 Task: Select April as the start month.
Action: Mouse moved to (667, 85)
Screenshot: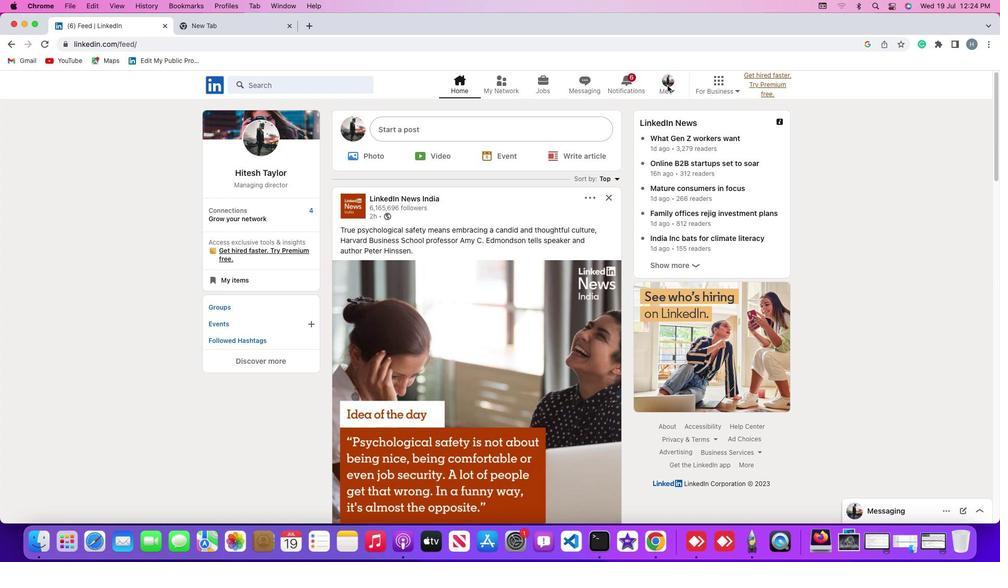 
Action: Mouse pressed left at (667, 85)
Screenshot: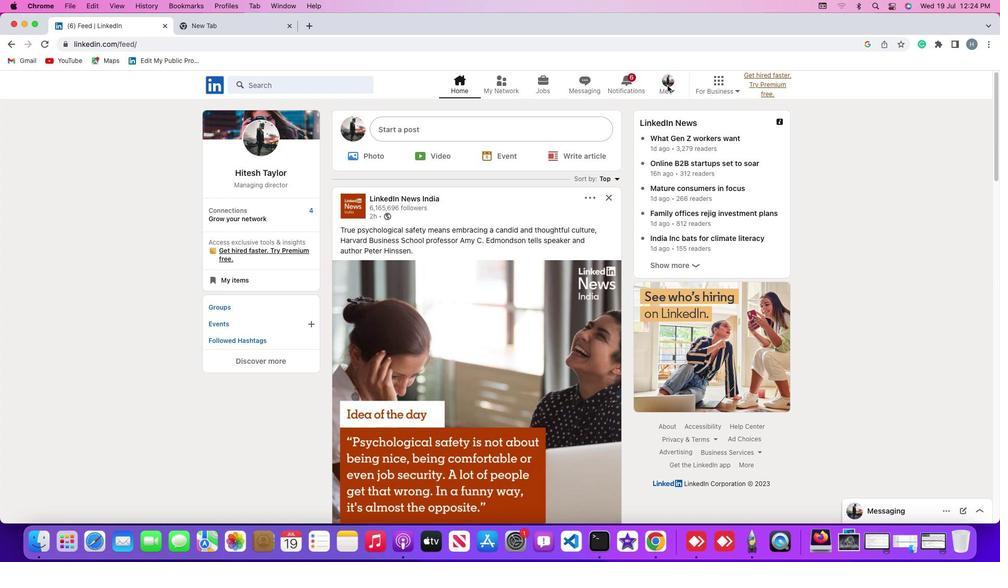 
Action: Mouse moved to (674, 88)
Screenshot: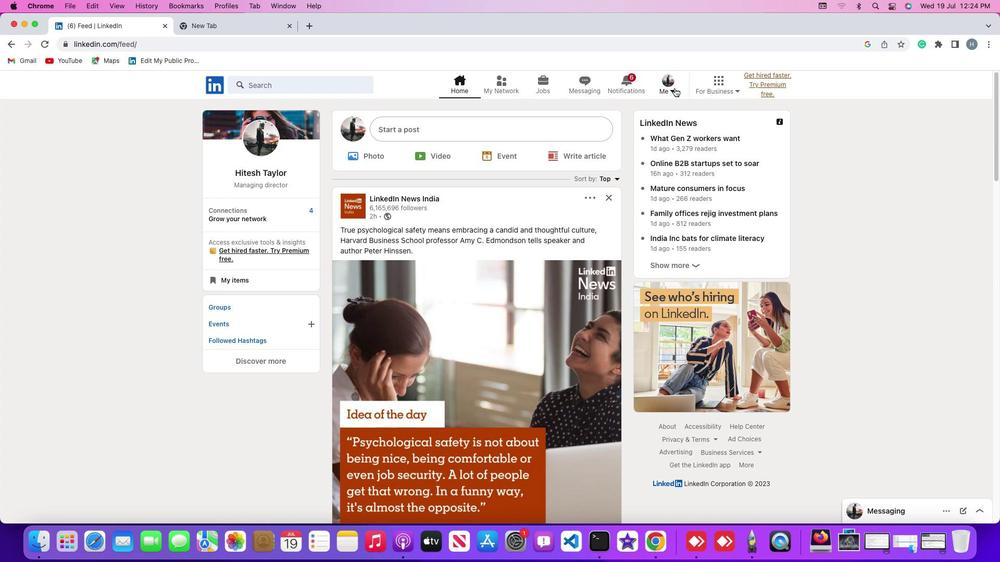 
Action: Mouse pressed left at (674, 88)
Screenshot: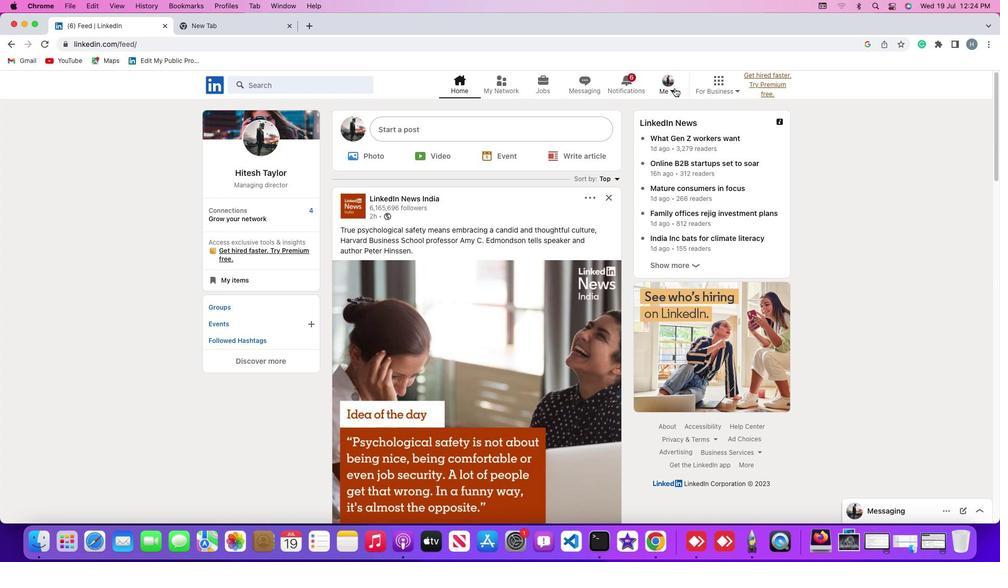 
Action: Mouse moved to (663, 143)
Screenshot: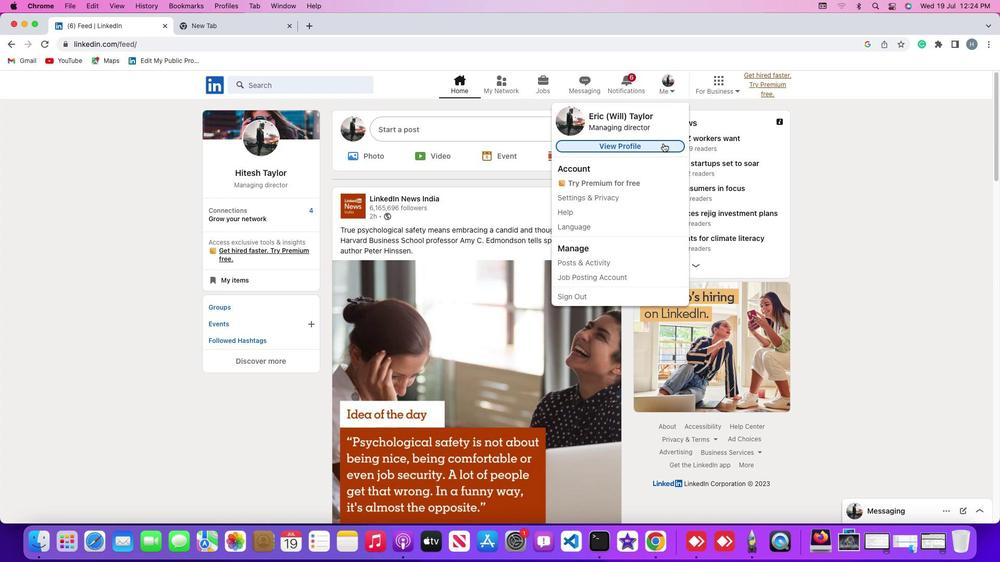 
Action: Mouse pressed left at (663, 143)
Screenshot: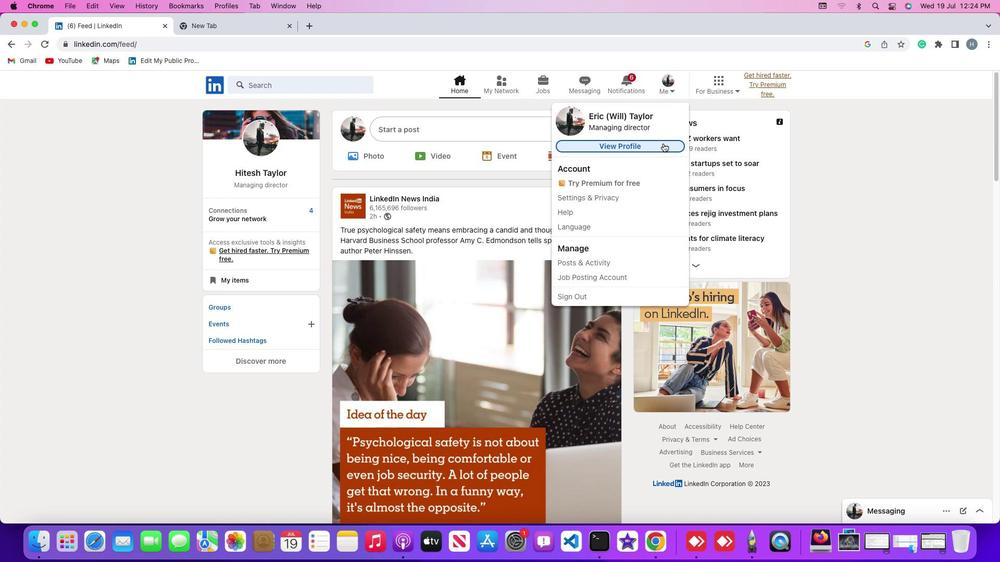 
Action: Mouse moved to (604, 229)
Screenshot: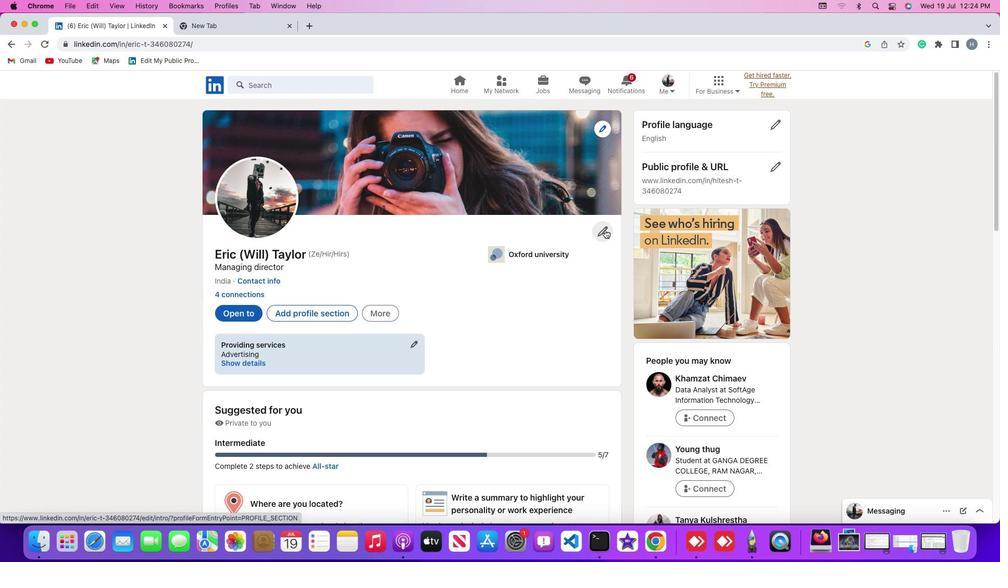 
Action: Mouse pressed left at (604, 229)
Screenshot: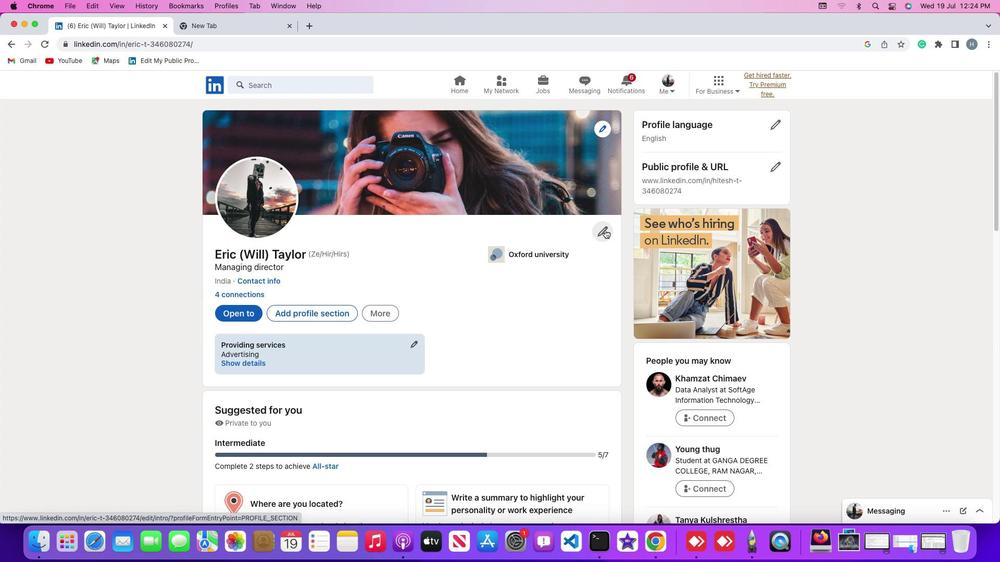 
Action: Mouse moved to (548, 308)
Screenshot: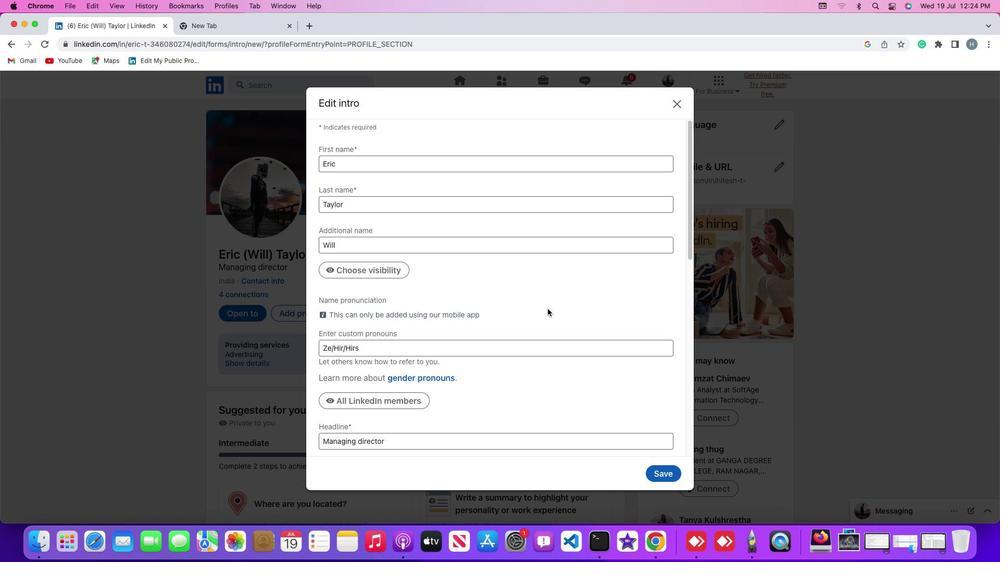 
Action: Mouse scrolled (548, 308) with delta (0, 0)
Screenshot: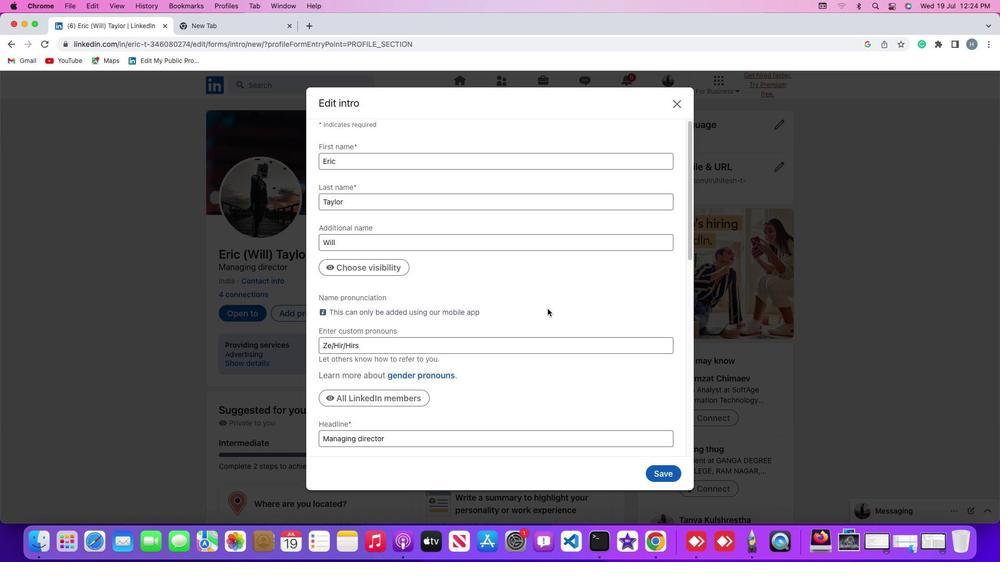 
Action: Mouse scrolled (548, 308) with delta (0, 0)
Screenshot: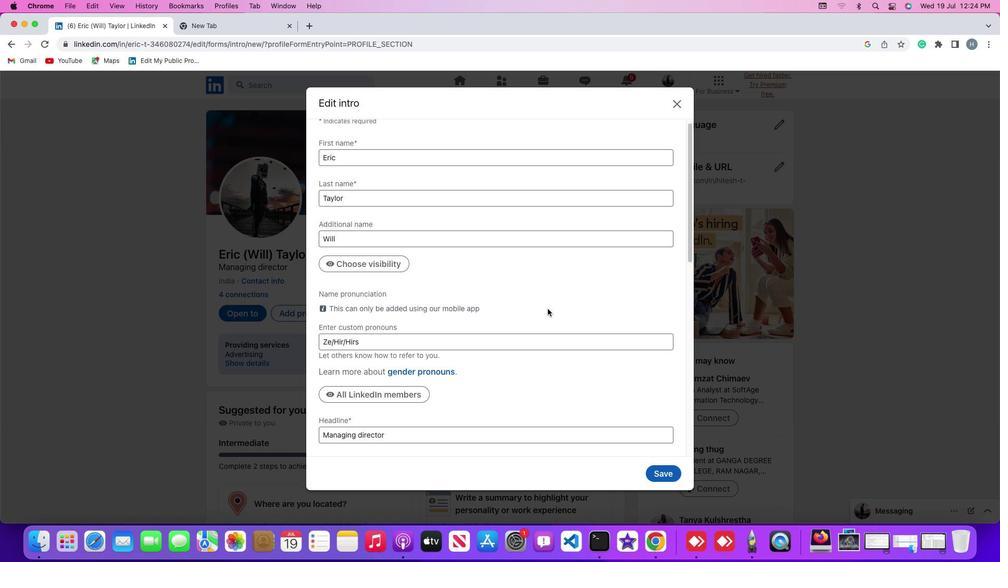 
Action: Mouse scrolled (548, 308) with delta (0, -1)
Screenshot: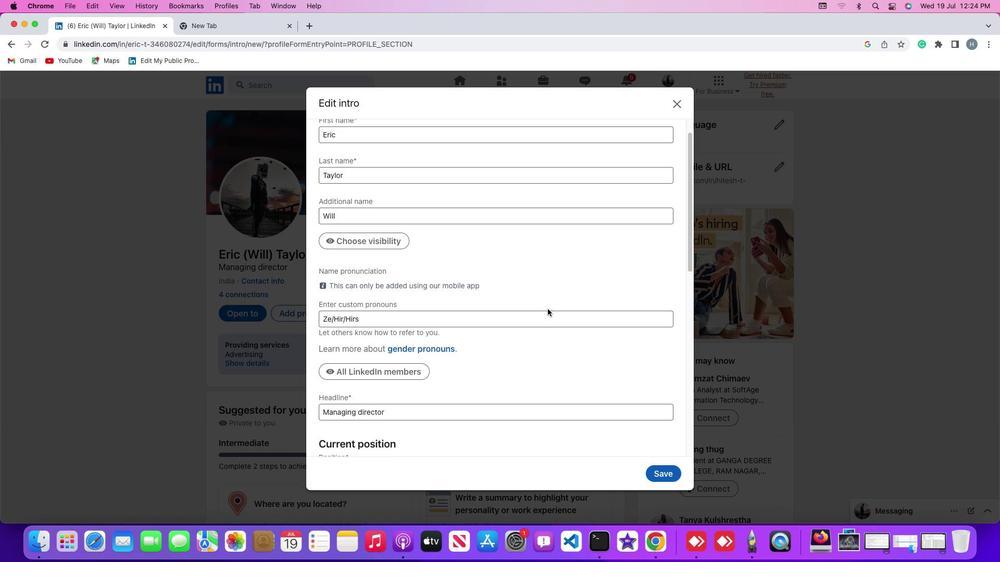 
Action: Mouse scrolled (548, 308) with delta (0, 0)
Screenshot: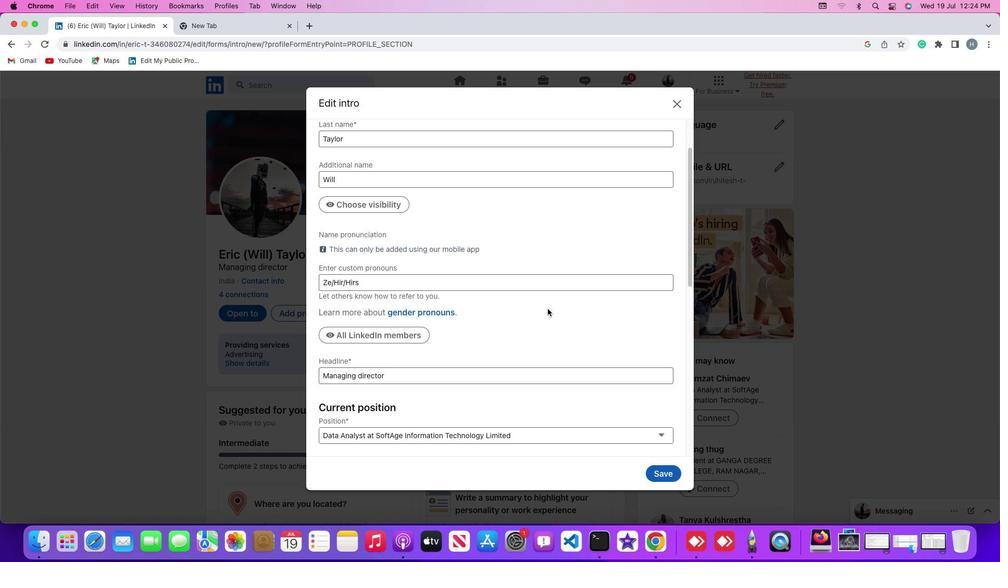 
Action: Mouse scrolled (548, 308) with delta (0, 0)
Screenshot: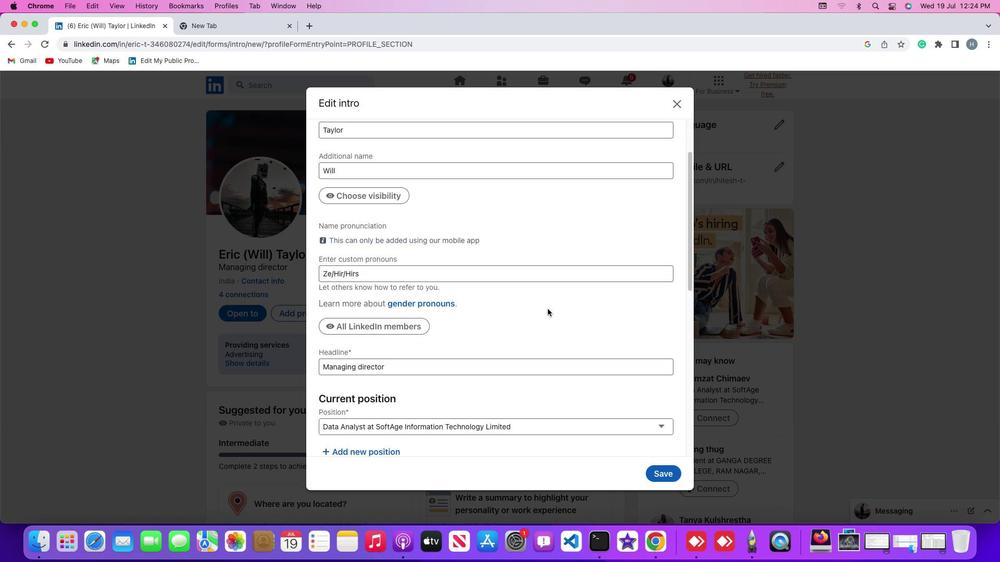 
Action: Mouse scrolled (548, 308) with delta (0, -1)
Screenshot: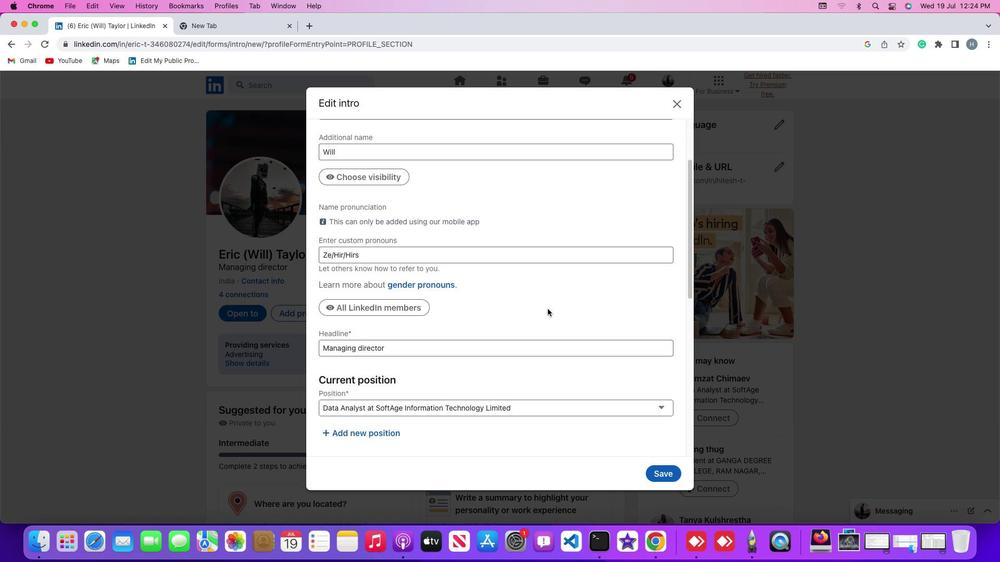 
Action: Mouse scrolled (548, 308) with delta (0, 0)
Screenshot: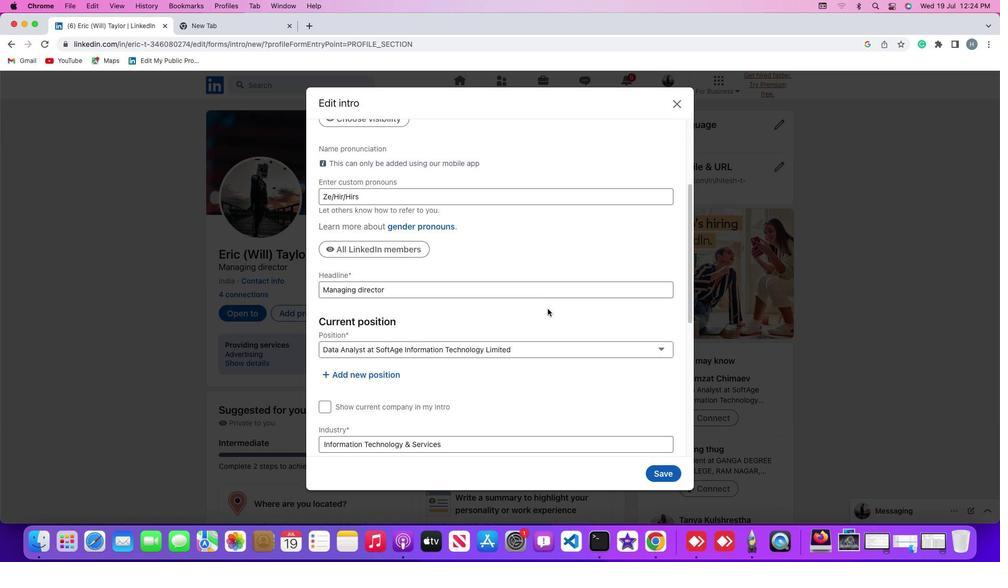 
Action: Mouse scrolled (548, 308) with delta (0, 0)
Screenshot: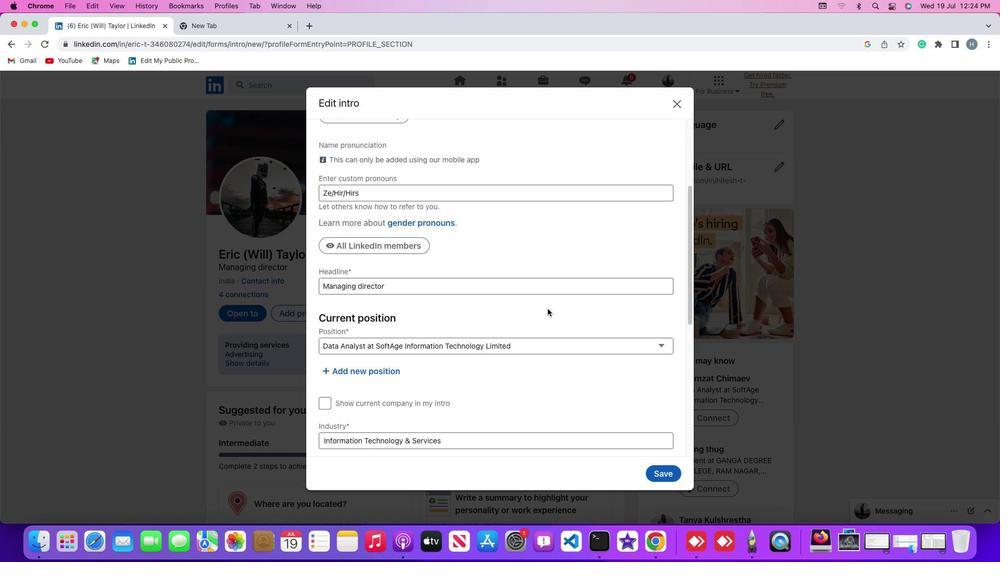 
Action: Mouse moved to (378, 357)
Screenshot: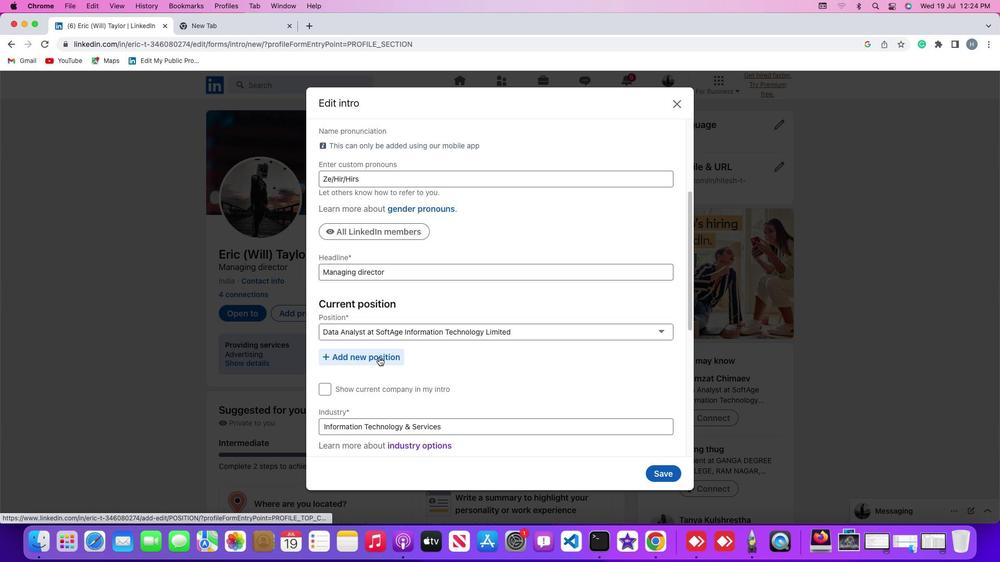
Action: Mouse pressed left at (378, 357)
Screenshot: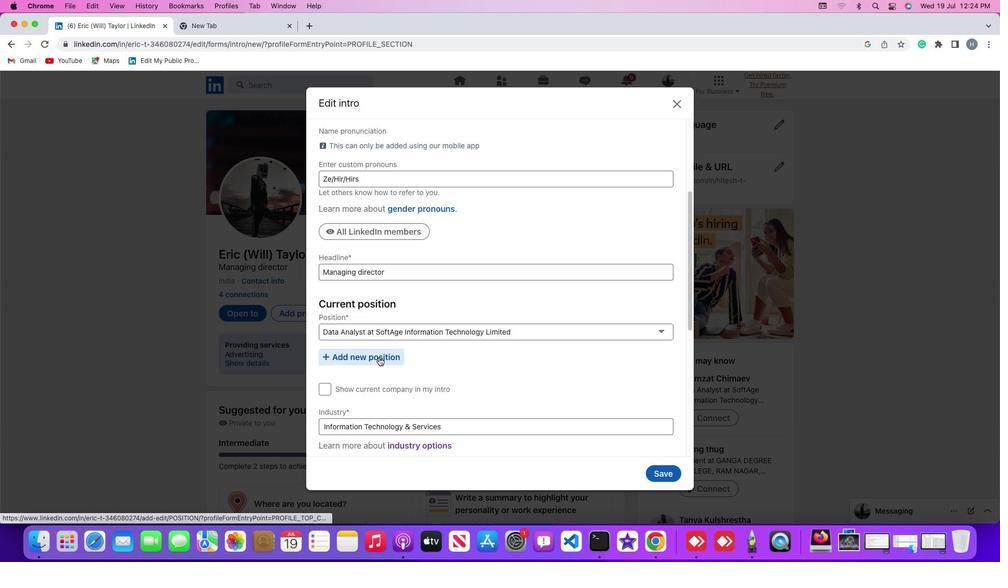 
Action: Mouse moved to (554, 292)
Screenshot: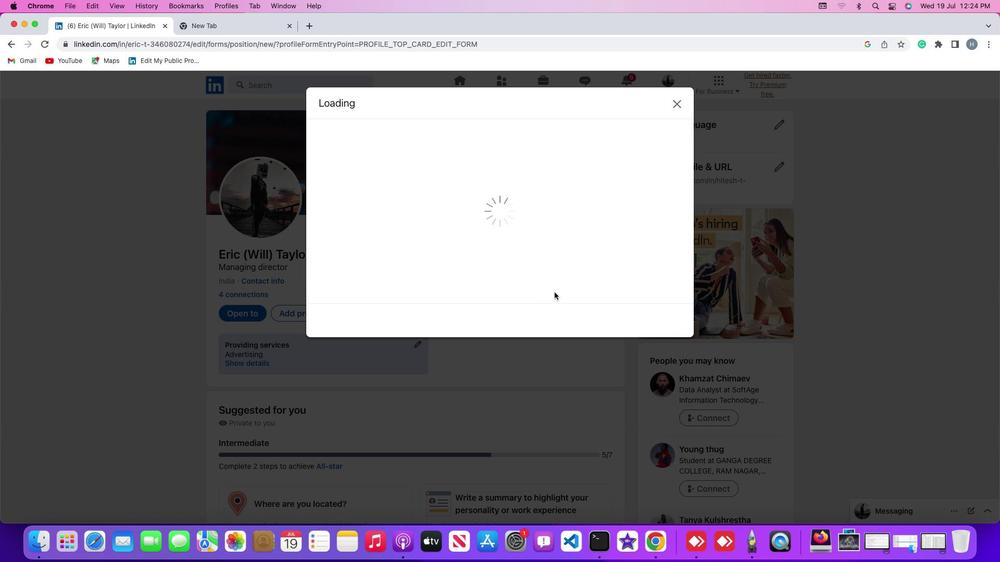 
Action: Mouse scrolled (554, 292) with delta (0, 0)
Screenshot: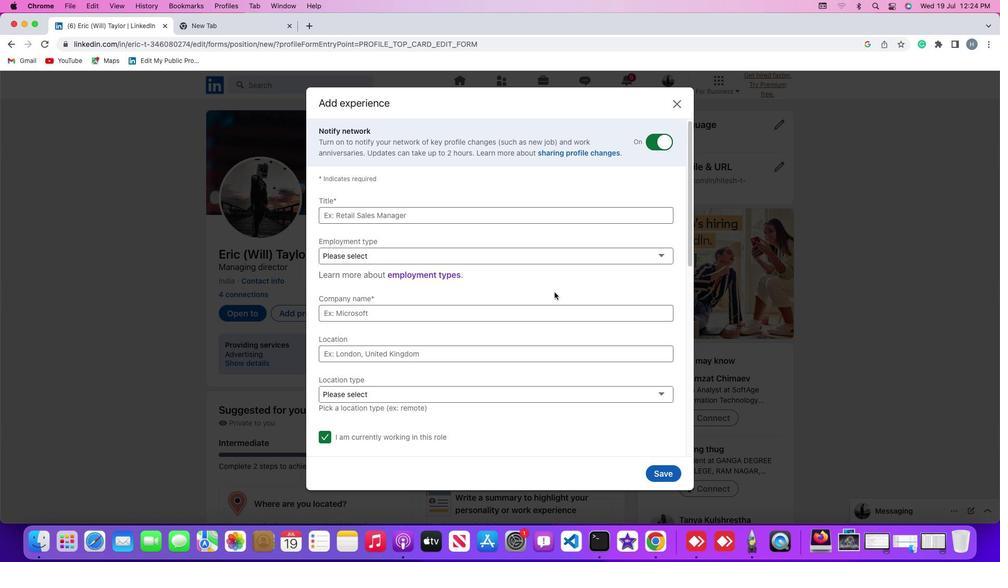 
Action: Mouse scrolled (554, 292) with delta (0, 0)
Screenshot: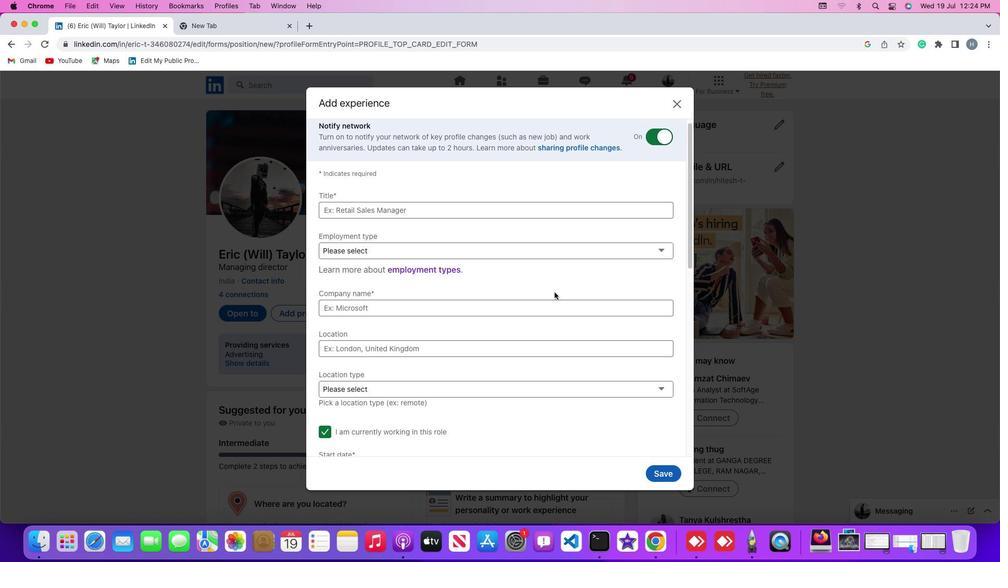 
Action: Mouse scrolled (554, 292) with delta (0, 0)
Screenshot: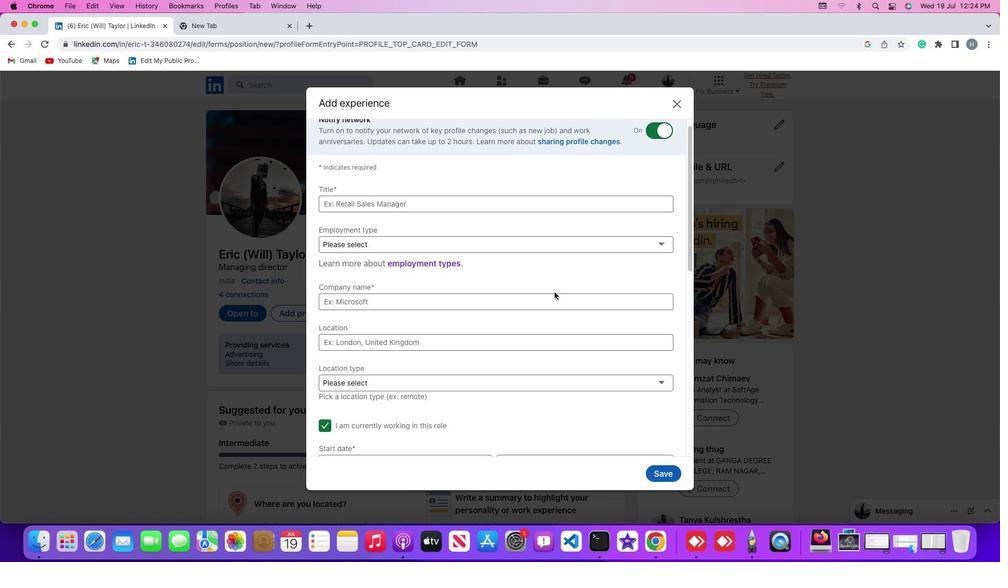
Action: Mouse scrolled (554, 292) with delta (0, -1)
Screenshot: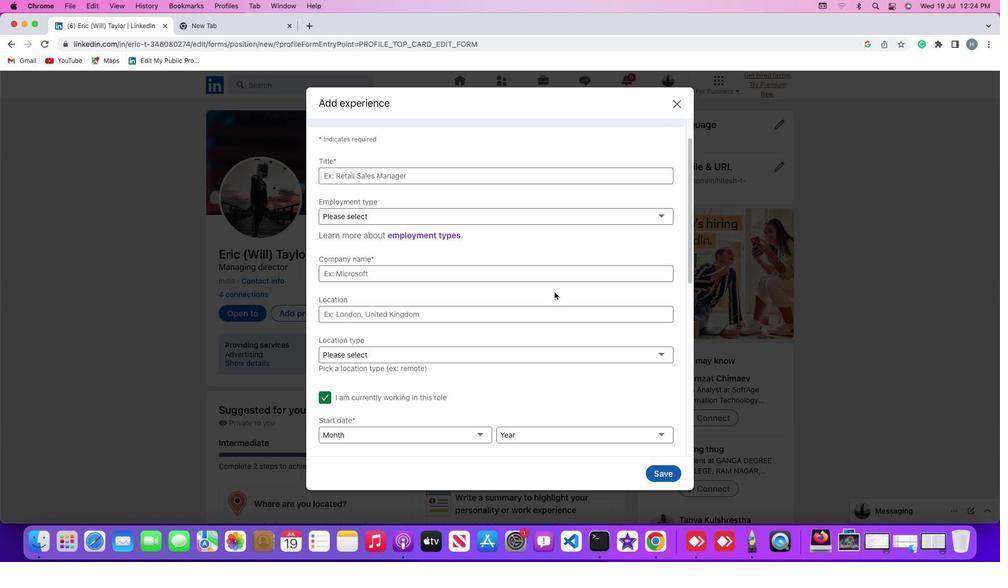 
Action: Mouse scrolled (554, 292) with delta (0, 0)
Screenshot: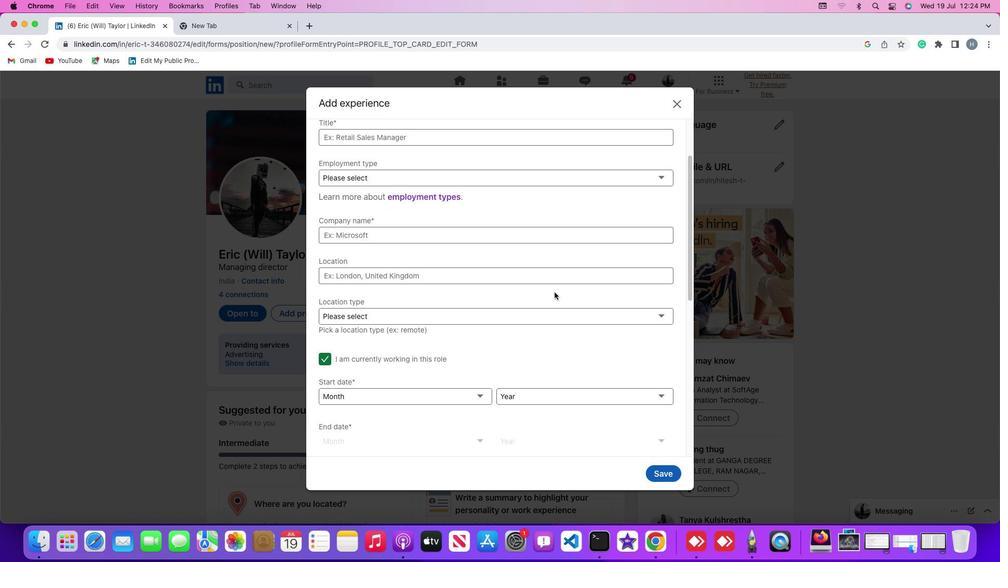 
Action: Mouse moved to (327, 357)
Screenshot: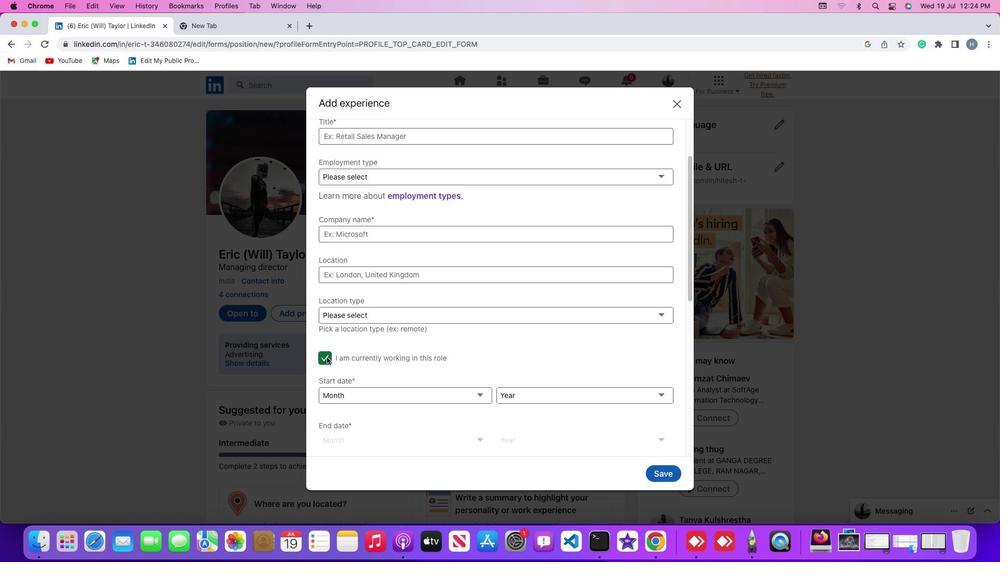 
Action: Mouse pressed left at (327, 357)
Screenshot: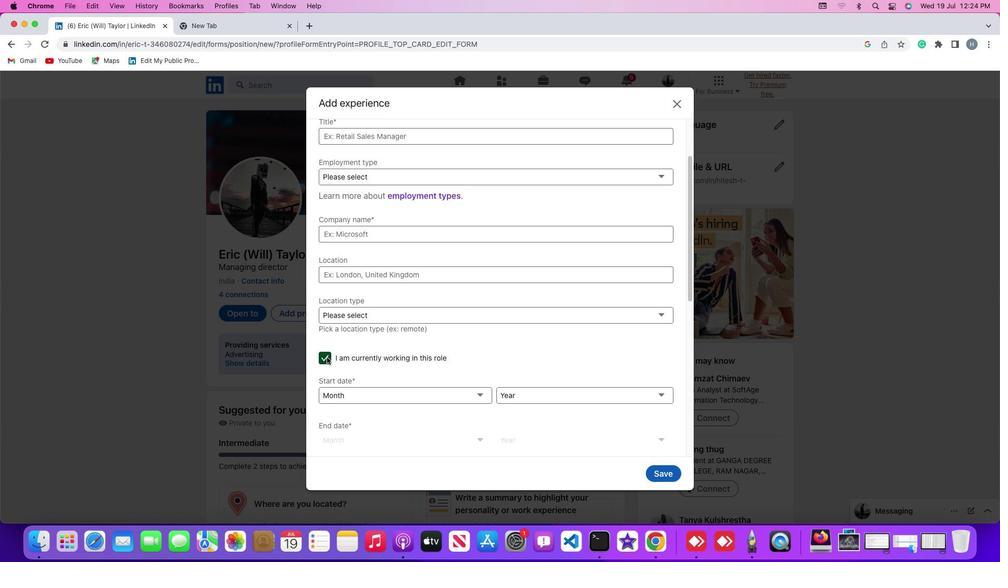 
Action: Mouse moved to (479, 392)
Screenshot: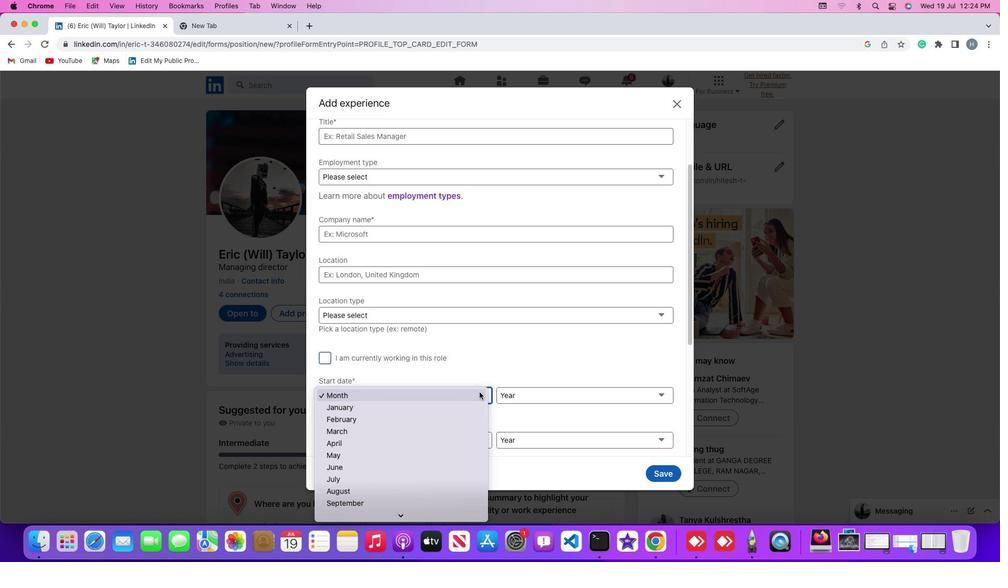 
Action: Mouse pressed left at (479, 392)
Screenshot: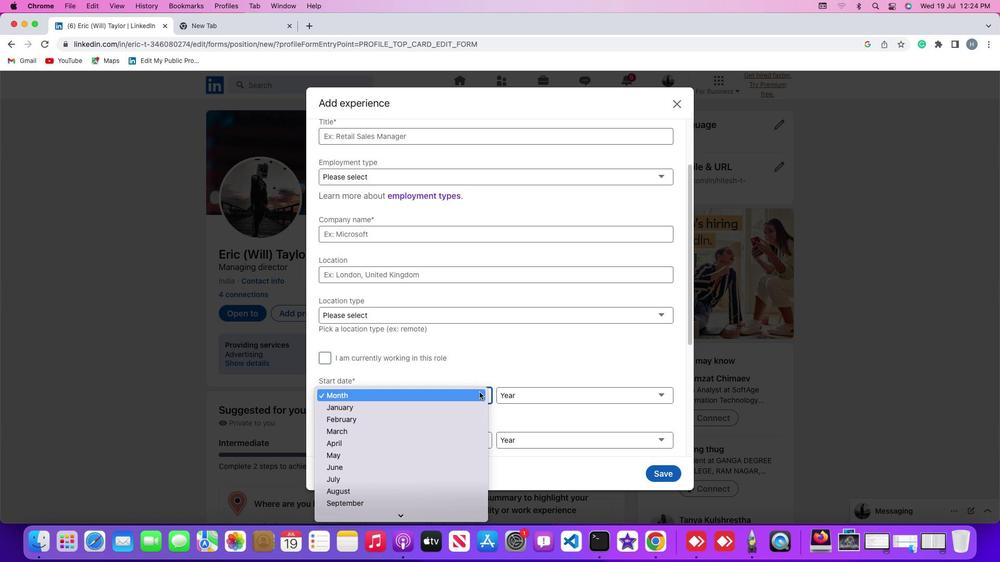 
Action: Mouse moved to (460, 438)
Screenshot: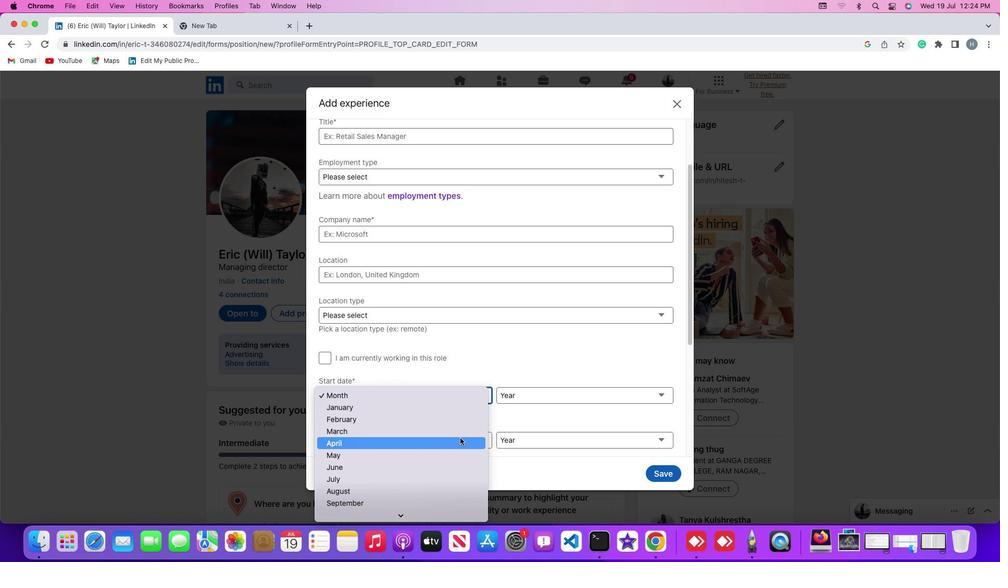 
Action: Mouse pressed left at (460, 438)
Screenshot: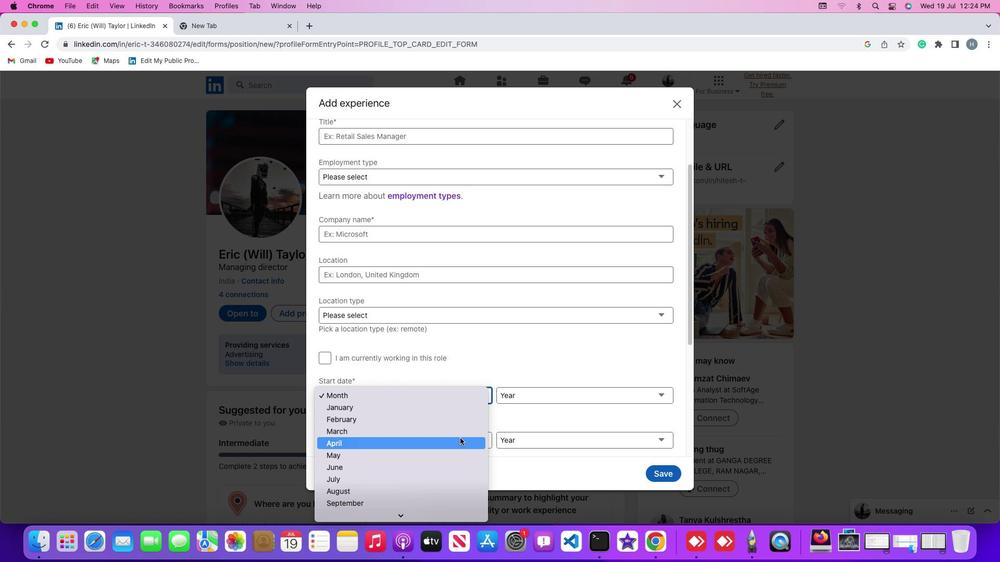 
Action: Mouse moved to (531, 352)
Screenshot: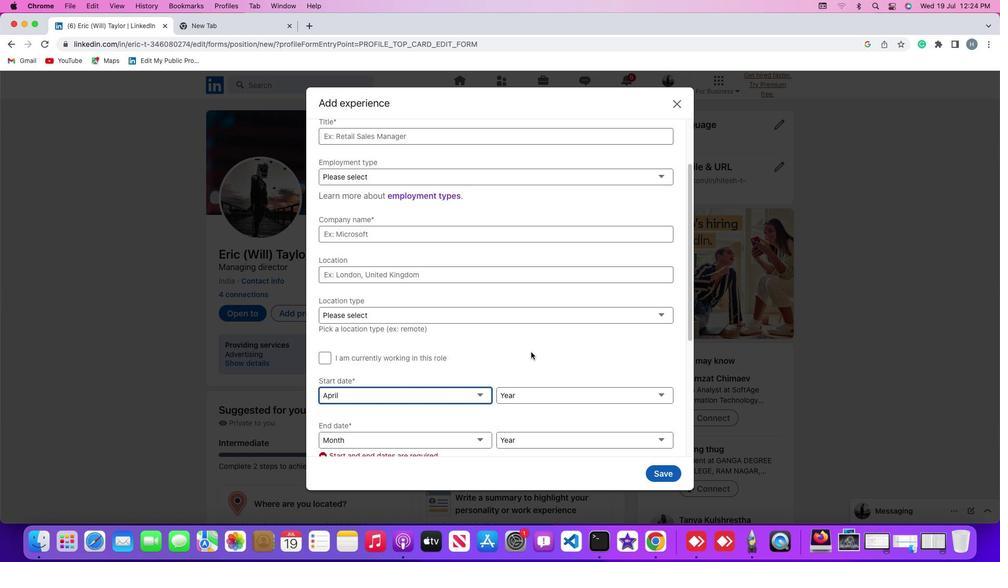 
